 Task: Learn more about a sales navigator core.
Action: Mouse moved to (733, 98)
Screenshot: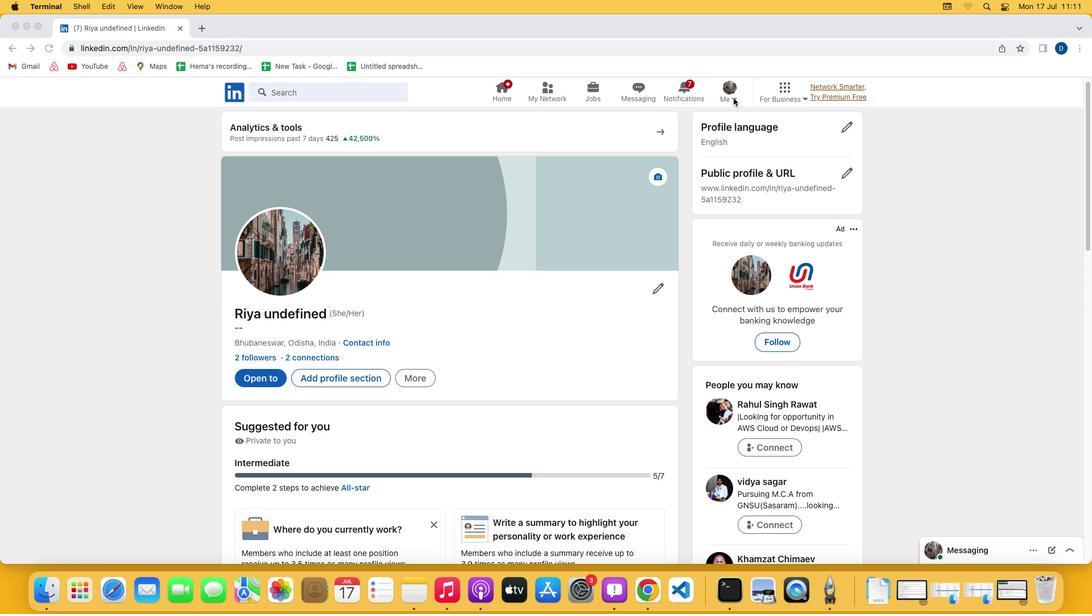 
Action: Mouse pressed left at (733, 98)
Screenshot: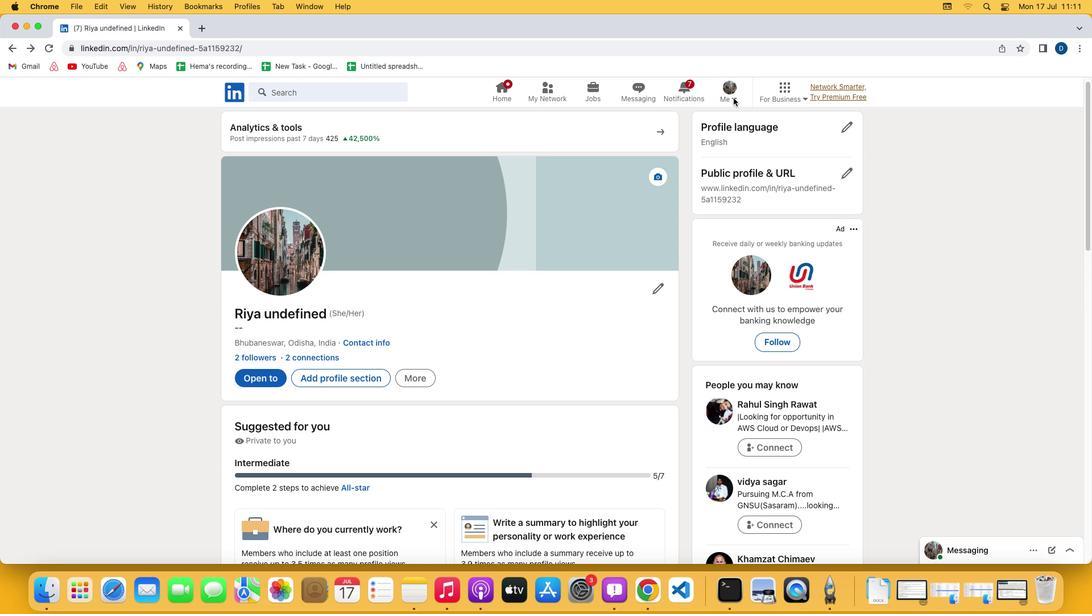 
Action: Mouse moved to (734, 99)
Screenshot: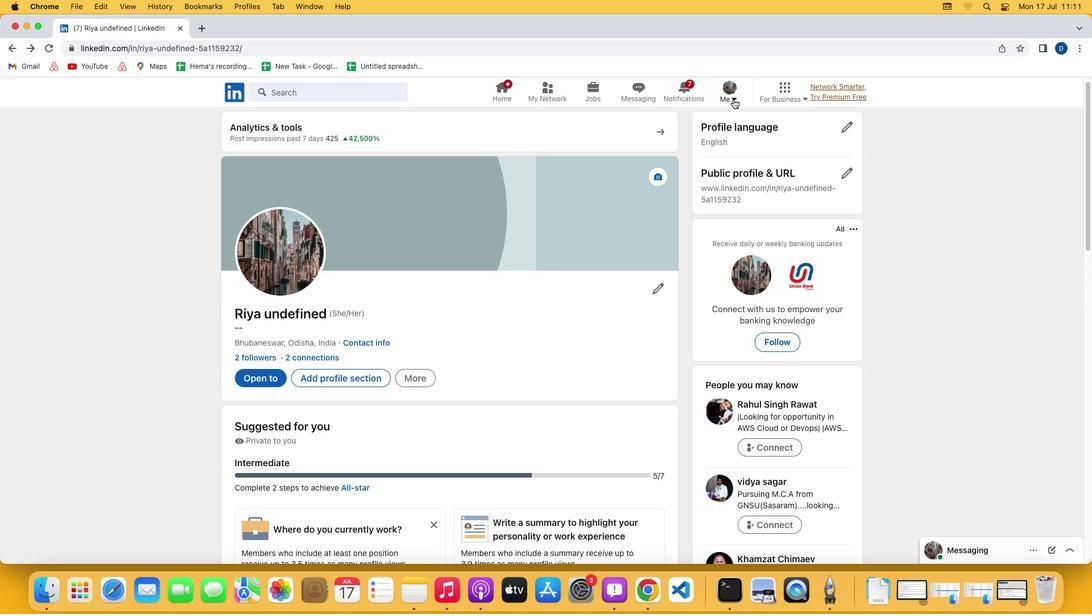 
Action: Mouse pressed left at (734, 99)
Screenshot: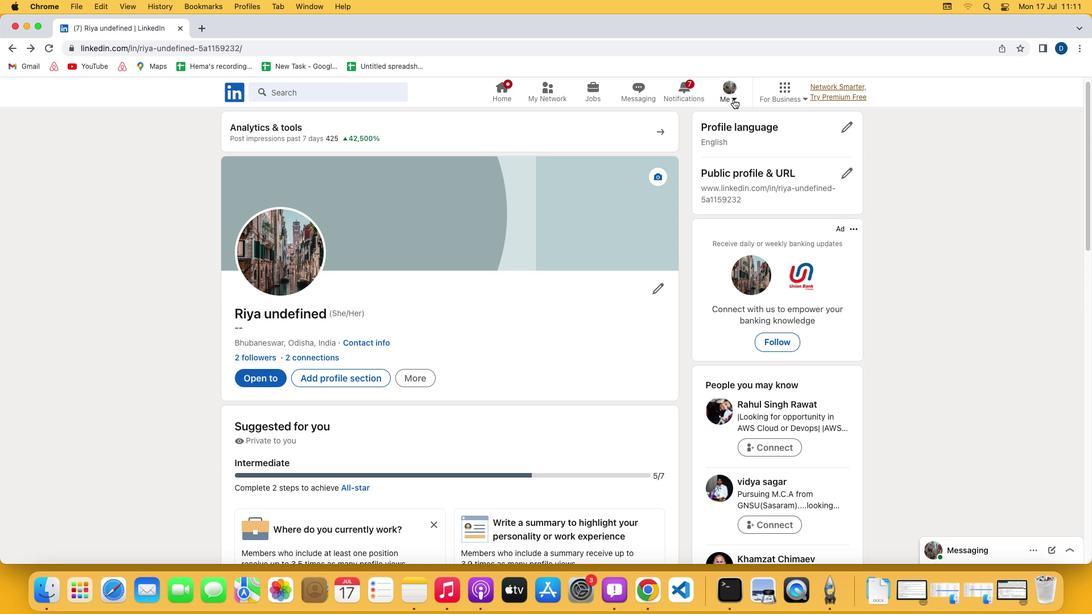 
Action: Mouse moved to (648, 212)
Screenshot: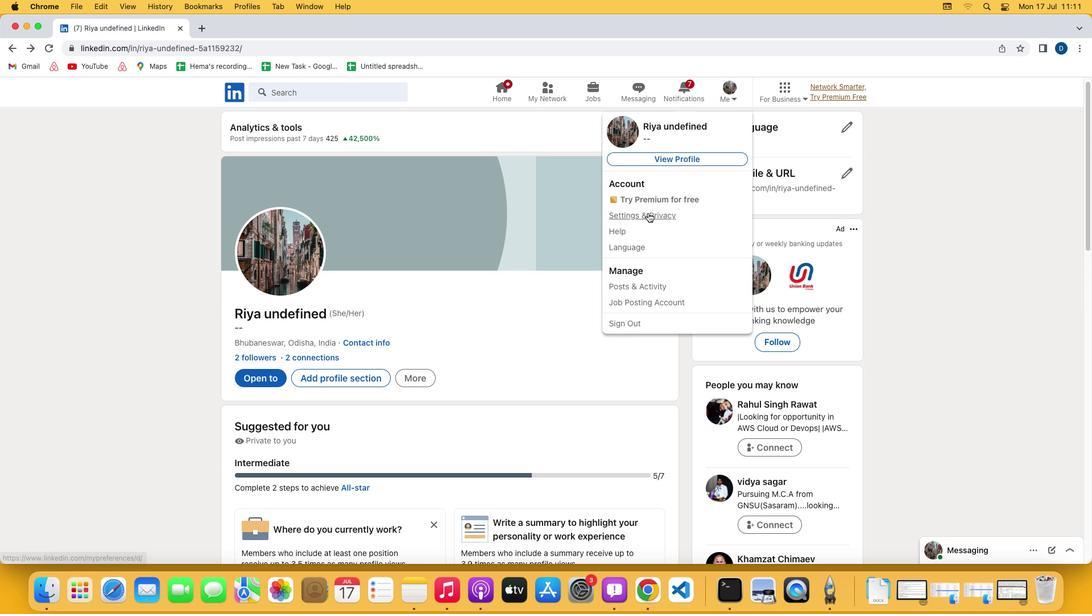 
Action: Mouse pressed left at (648, 212)
Screenshot: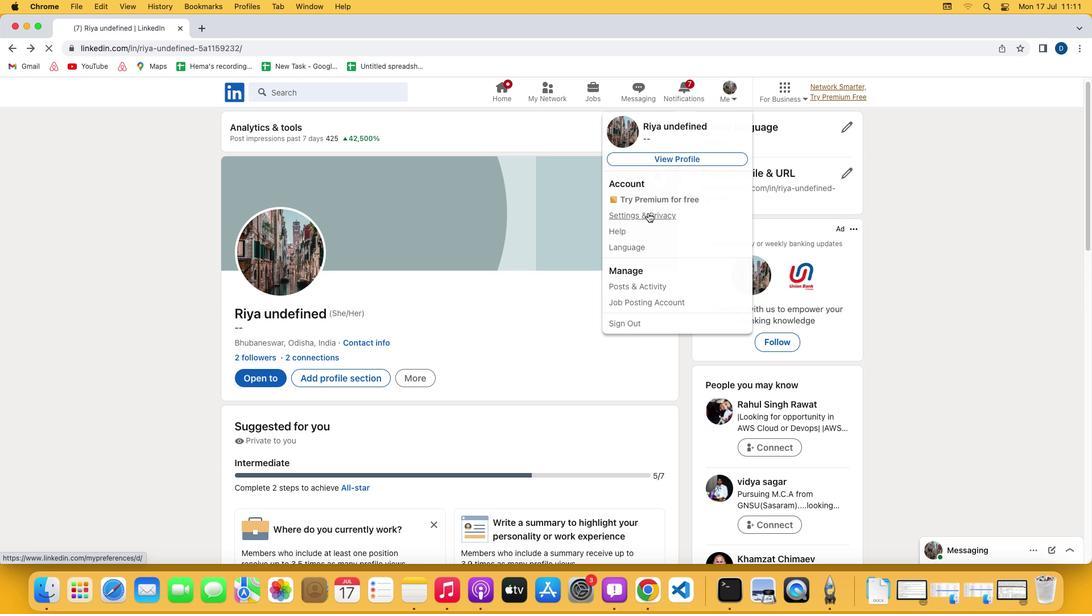 
Action: Mouse moved to (595, 338)
Screenshot: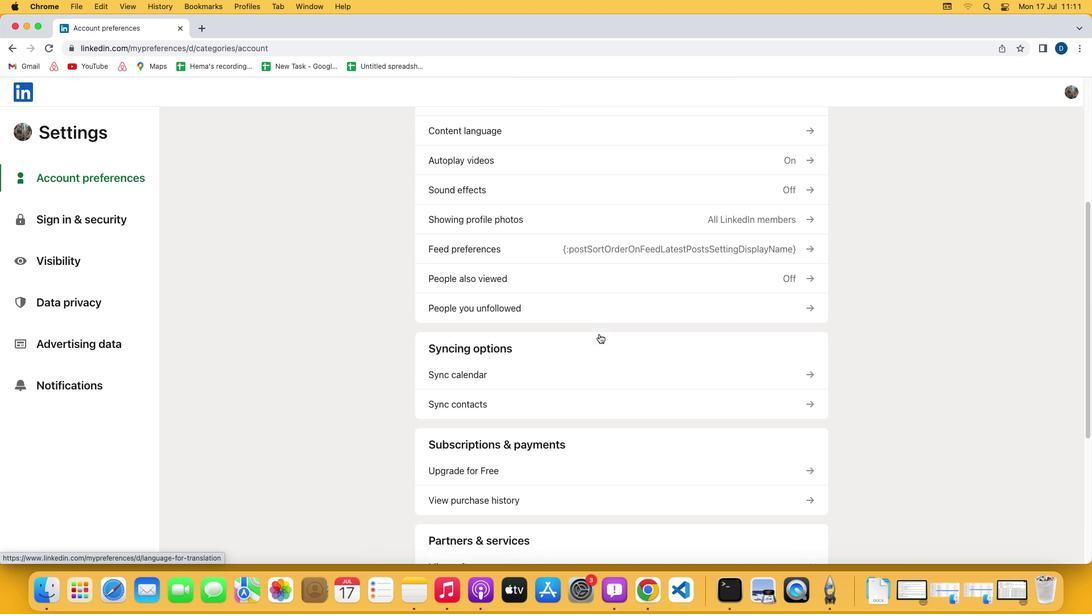 
Action: Mouse scrolled (595, 338) with delta (0, 0)
Screenshot: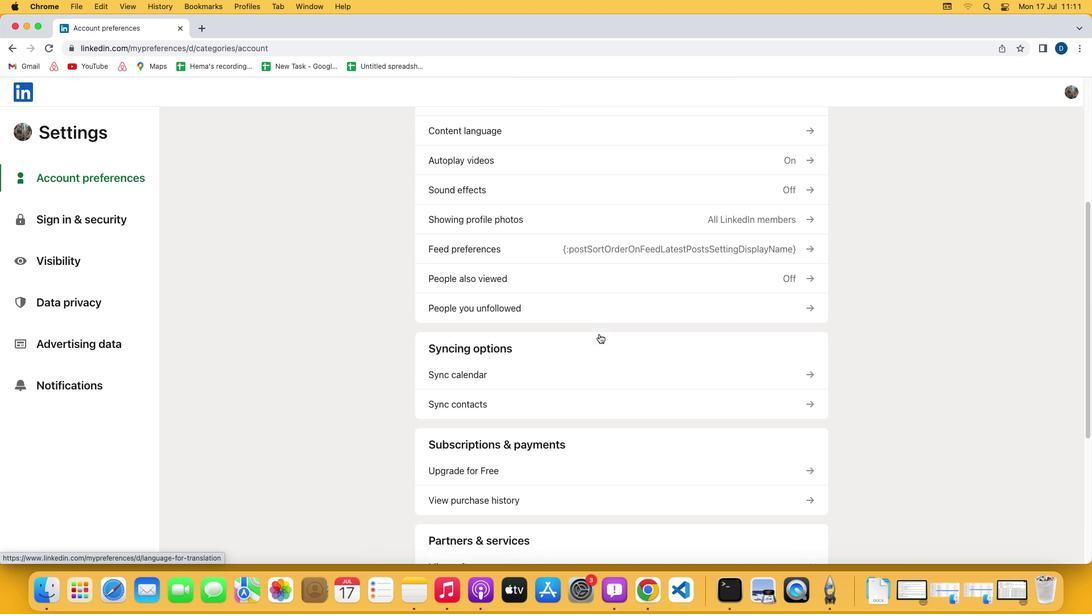 
Action: Mouse moved to (597, 336)
Screenshot: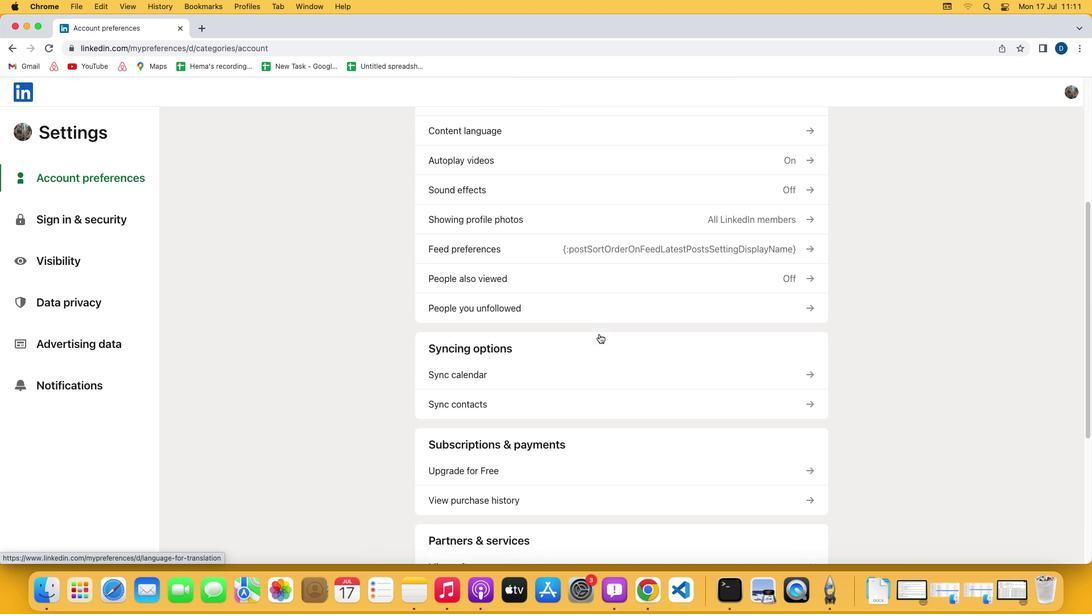 
Action: Mouse scrolled (597, 336) with delta (0, 0)
Screenshot: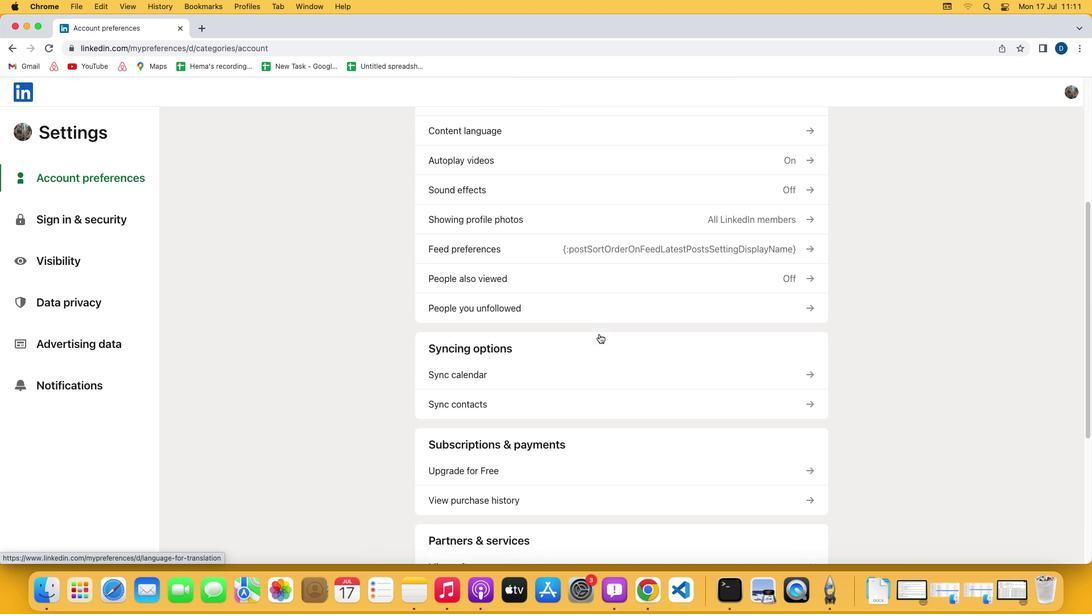 
Action: Mouse moved to (598, 335)
Screenshot: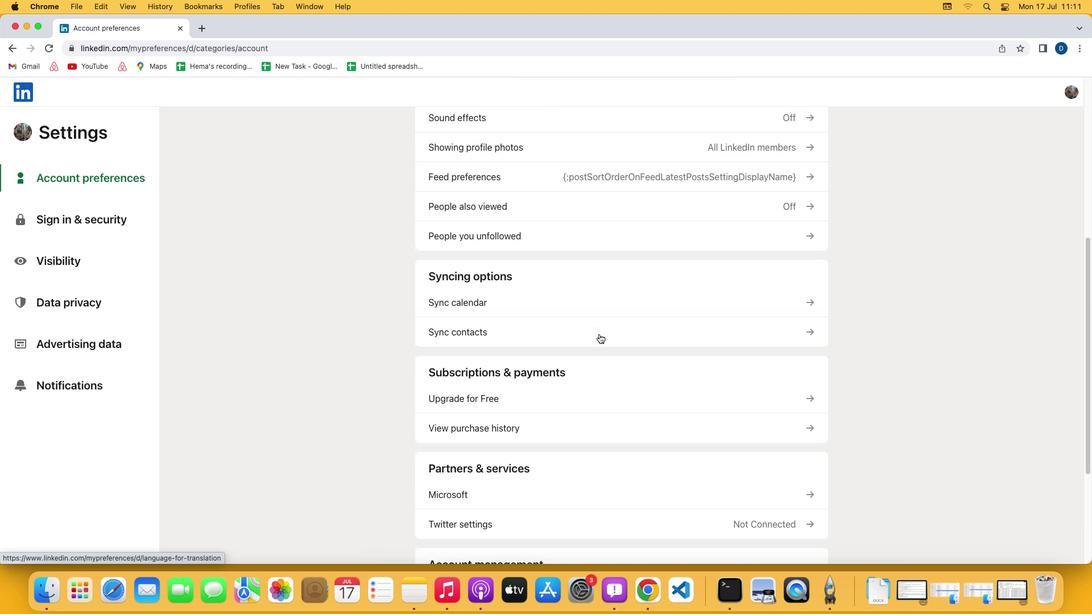 
Action: Mouse scrolled (598, 335) with delta (0, -1)
Screenshot: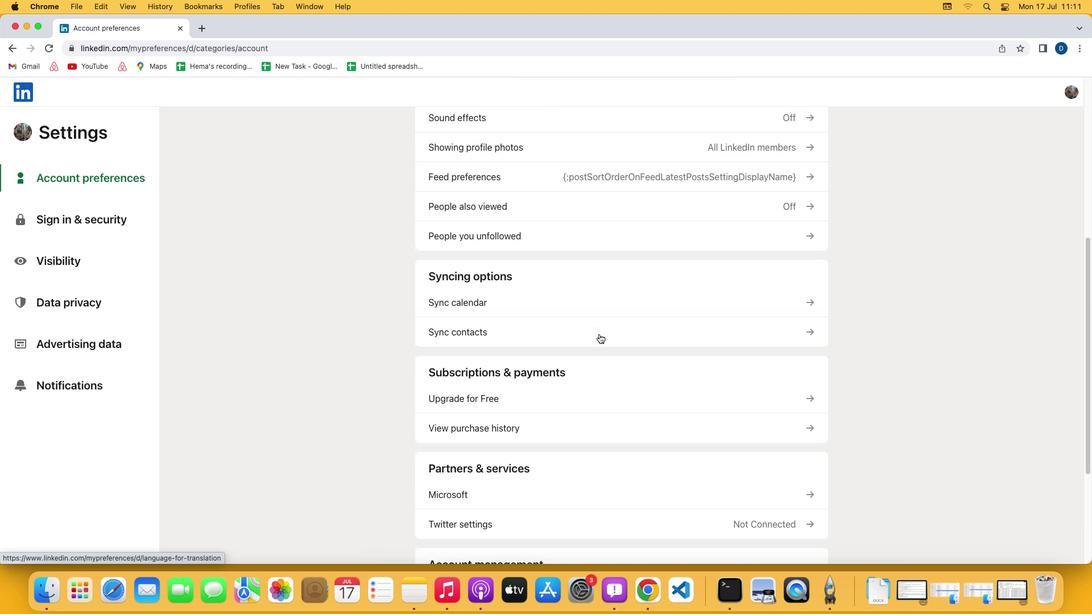
Action: Mouse moved to (599, 334)
Screenshot: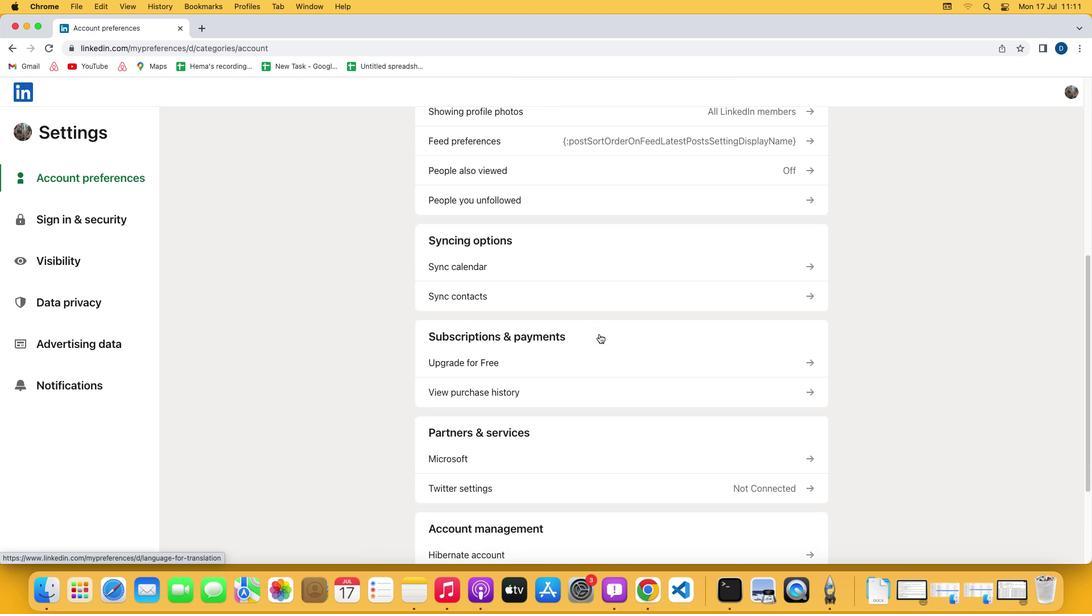 
Action: Mouse scrolled (599, 334) with delta (0, -2)
Screenshot: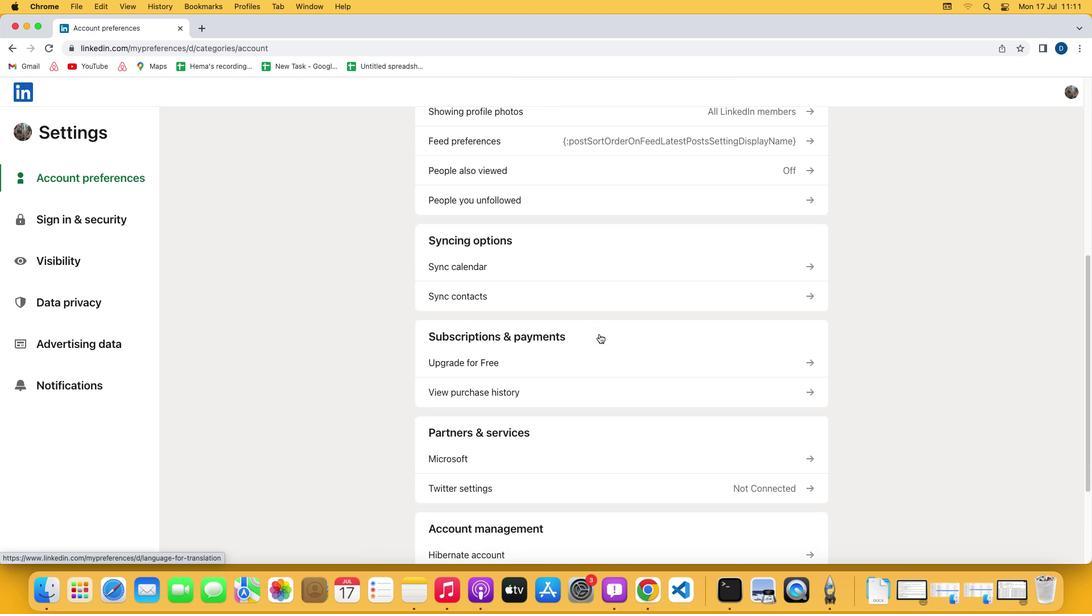
Action: Mouse moved to (599, 334)
Screenshot: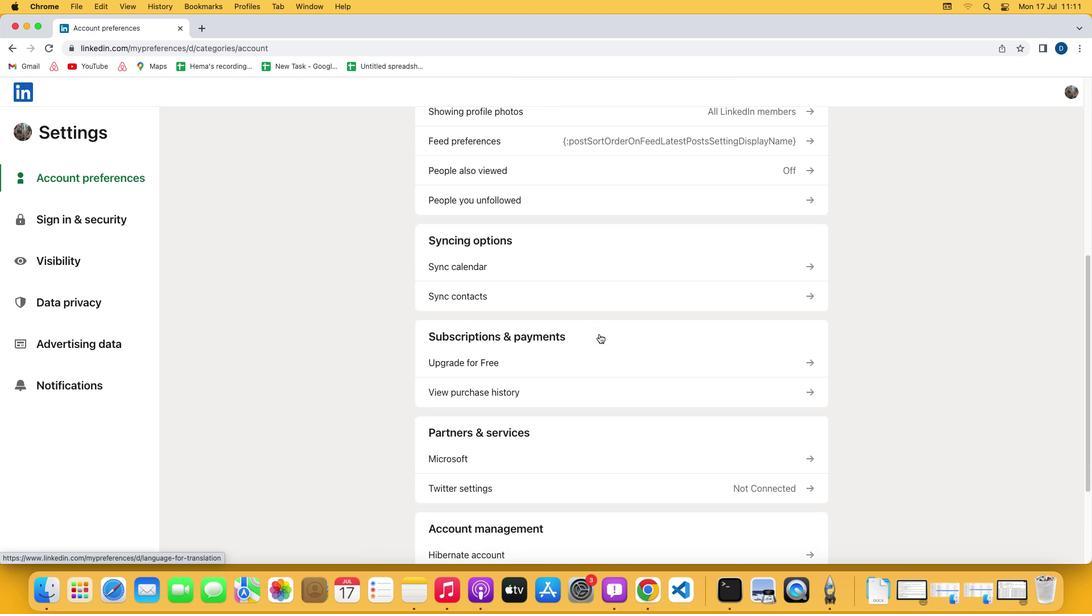 
Action: Mouse scrolled (599, 334) with delta (0, -2)
Screenshot: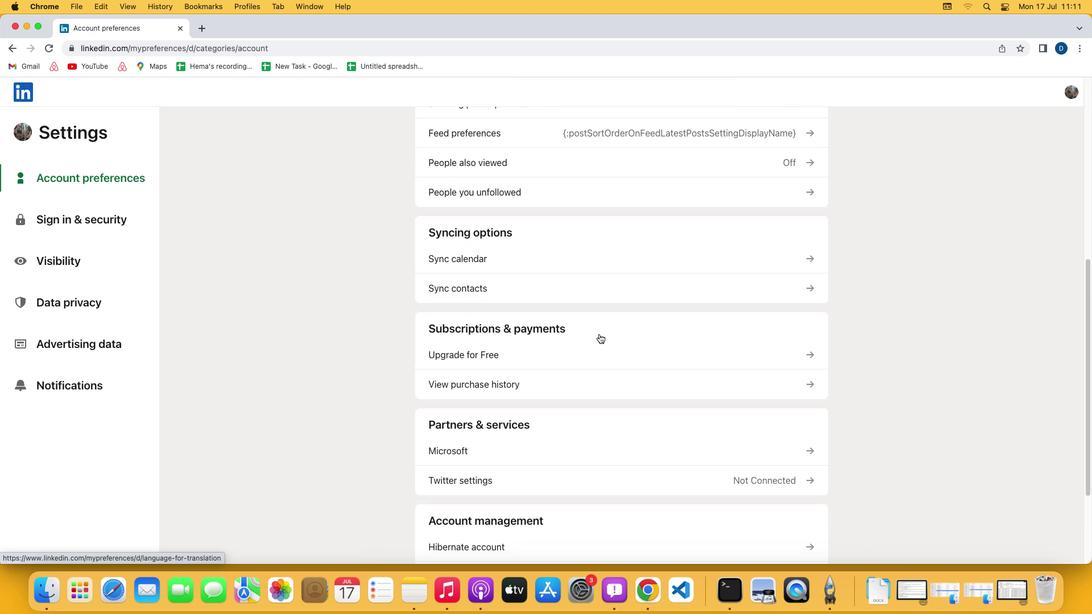 
Action: Mouse moved to (557, 354)
Screenshot: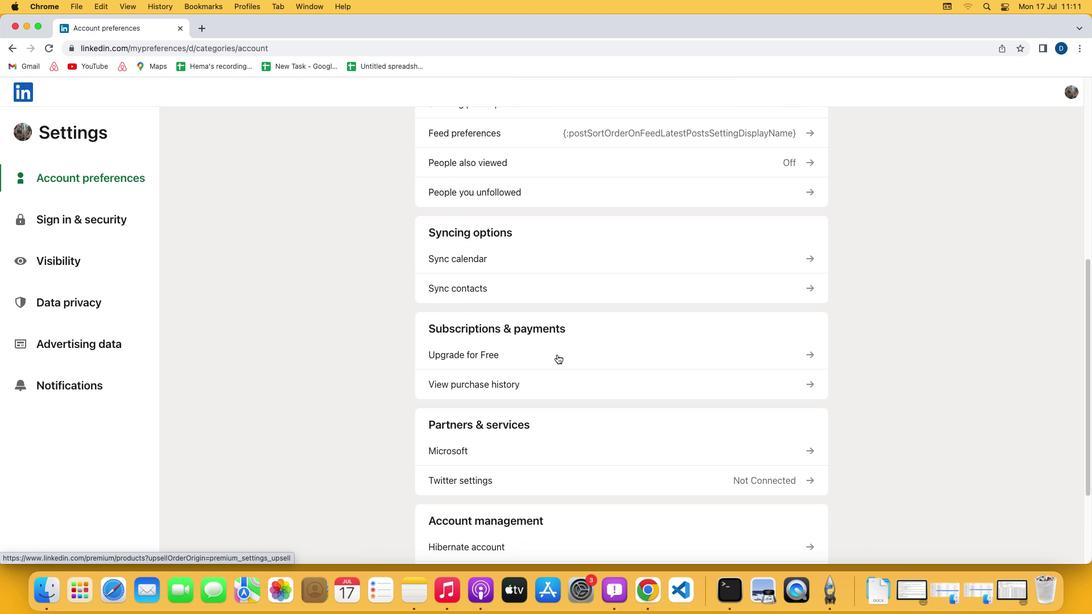 
Action: Mouse pressed left at (557, 354)
Screenshot: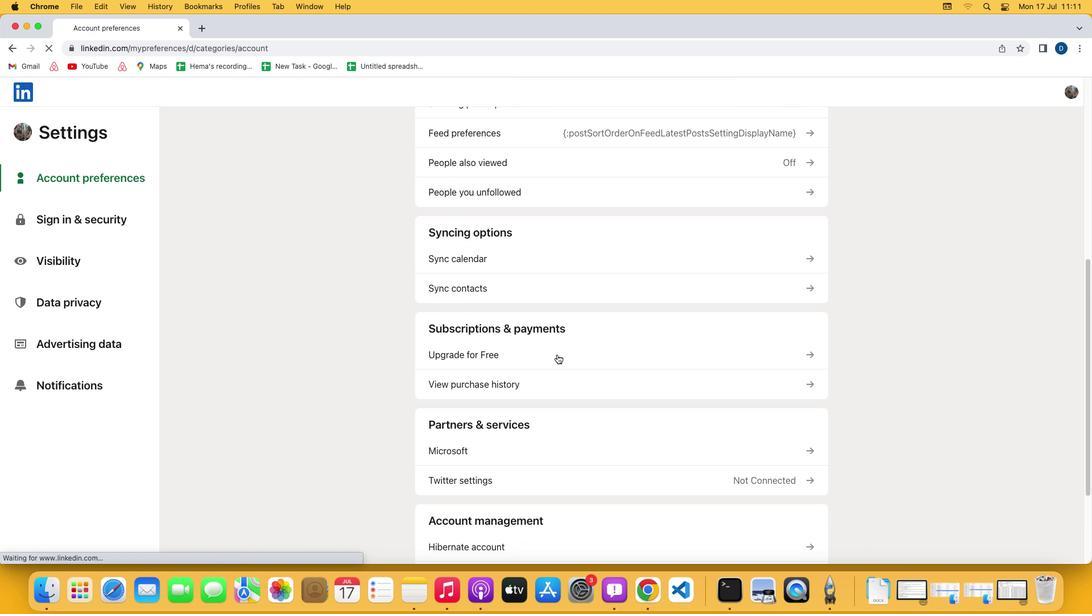 
Action: Mouse moved to (441, 313)
Screenshot: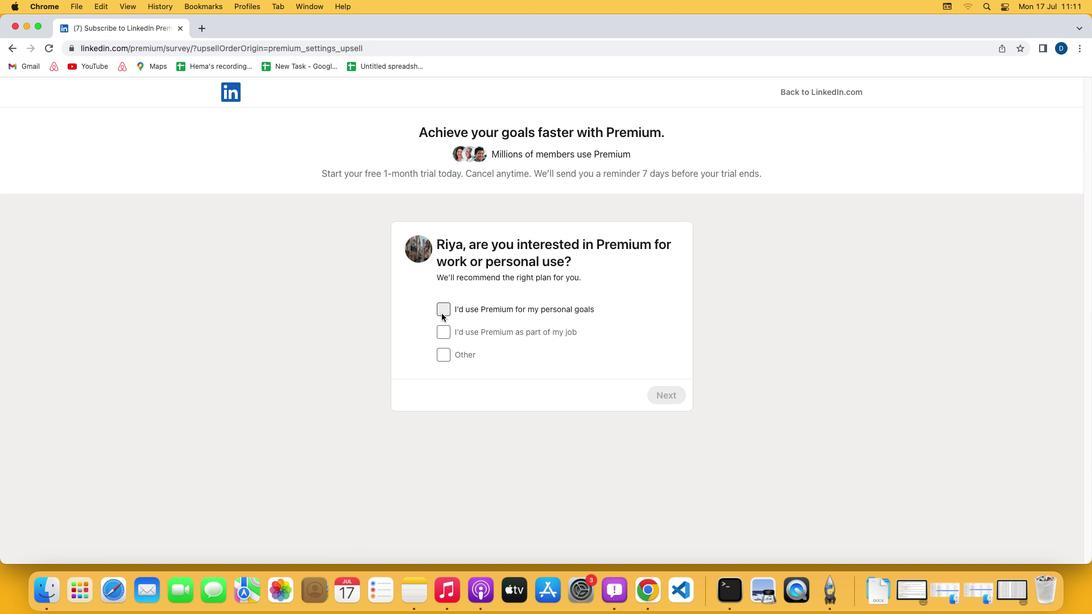 
Action: Mouse pressed left at (441, 313)
Screenshot: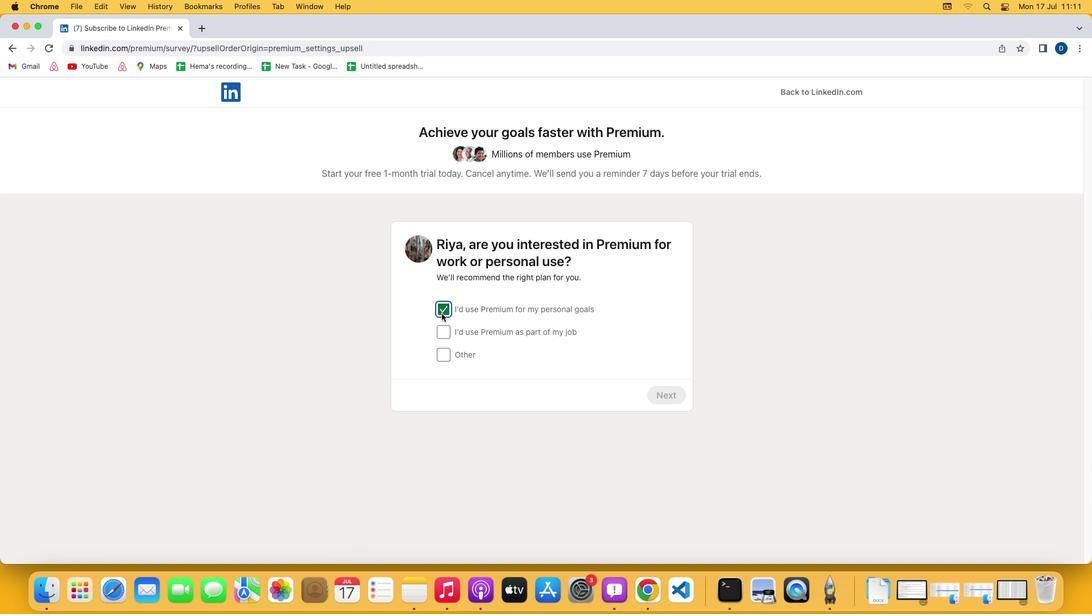 
Action: Mouse moved to (673, 393)
Screenshot: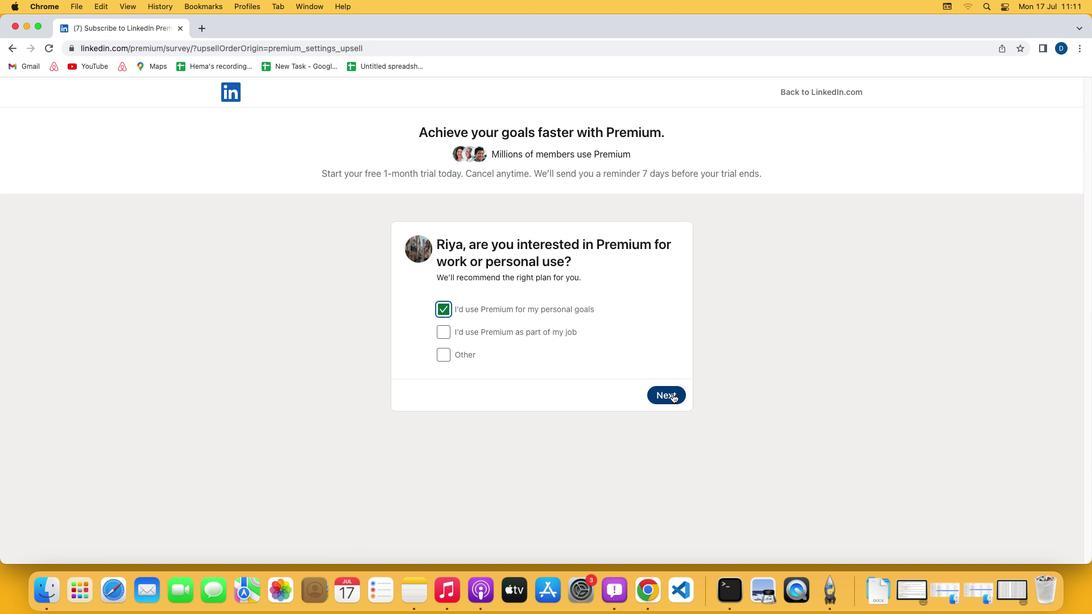 
Action: Mouse pressed left at (673, 393)
Screenshot: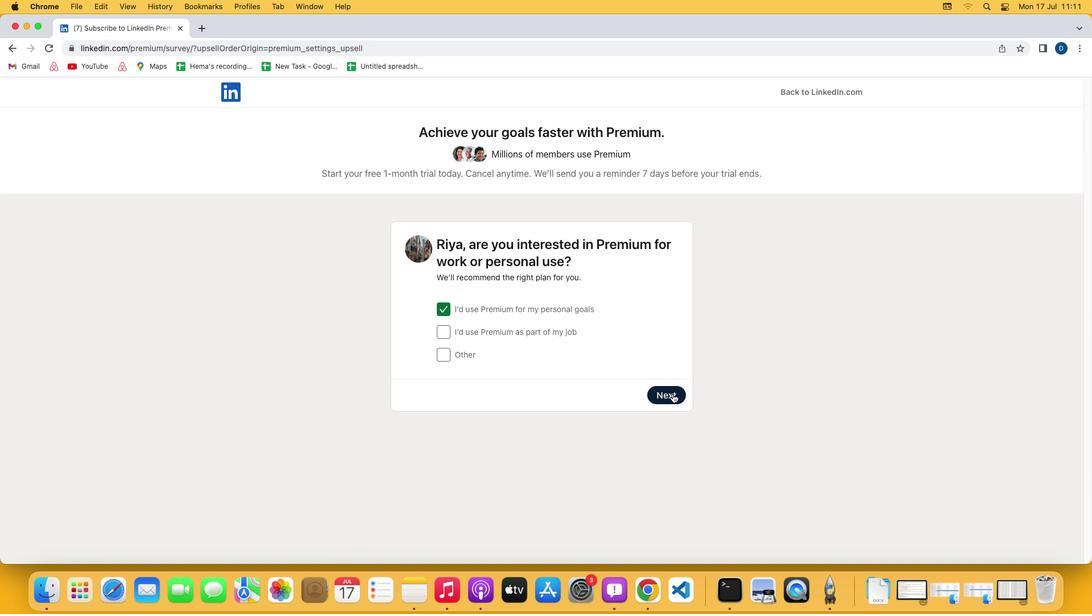 
Action: Mouse moved to (441, 424)
Screenshot: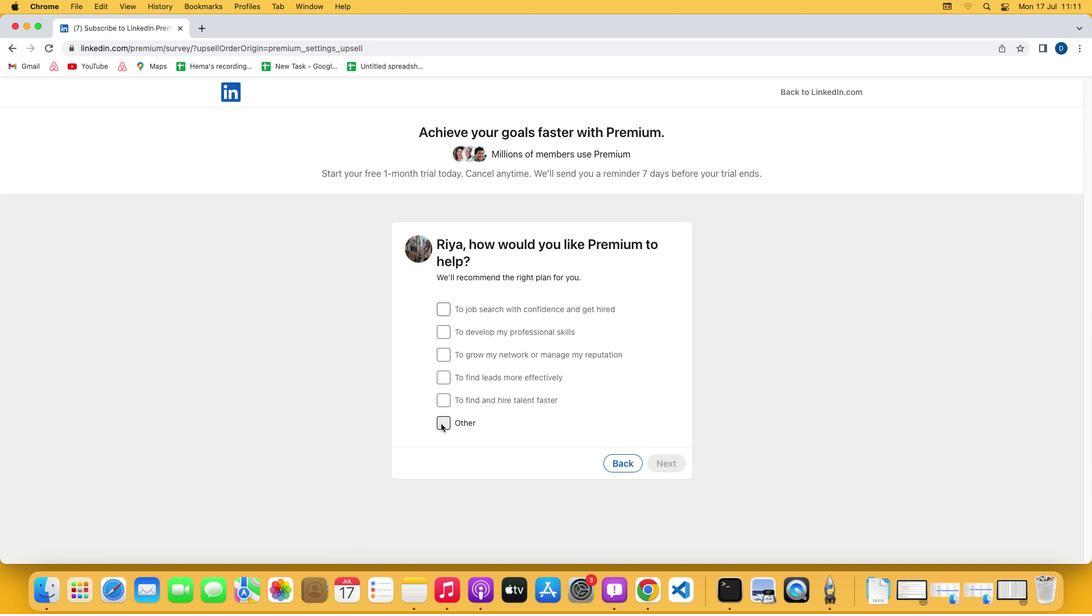
Action: Mouse pressed left at (441, 424)
Screenshot: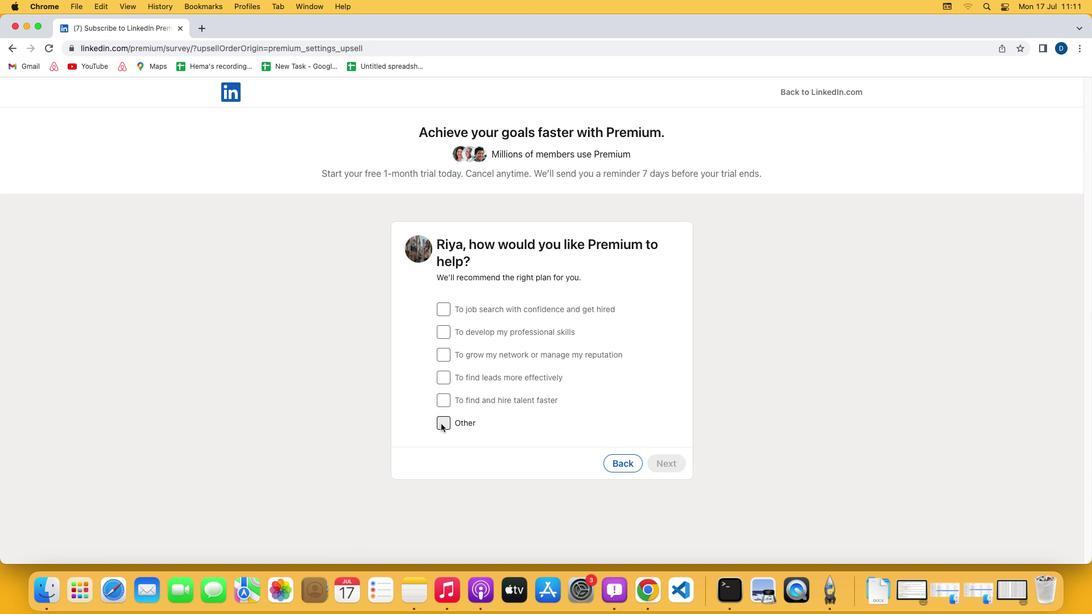 
Action: Mouse moved to (664, 465)
Screenshot: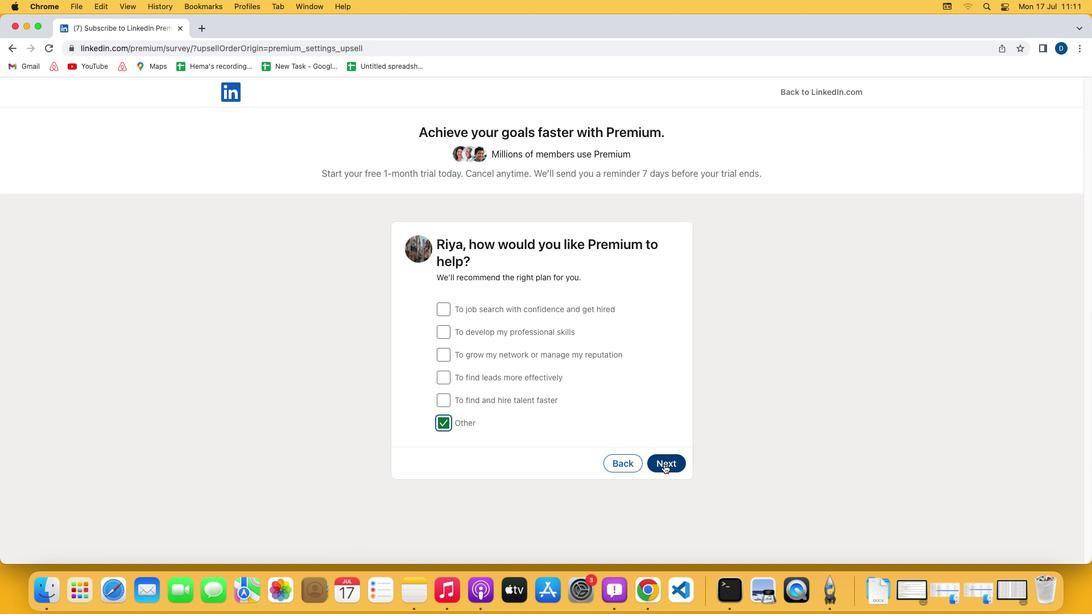 
Action: Mouse pressed left at (664, 465)
Screenshot: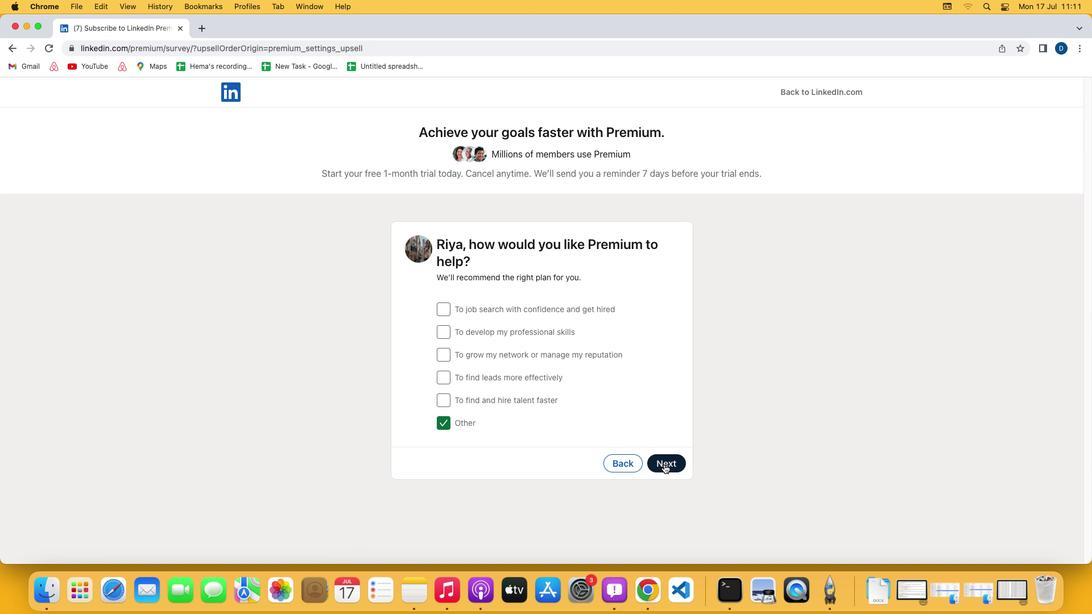 
Action: Mouse moved to (606, 466)
Screenshot: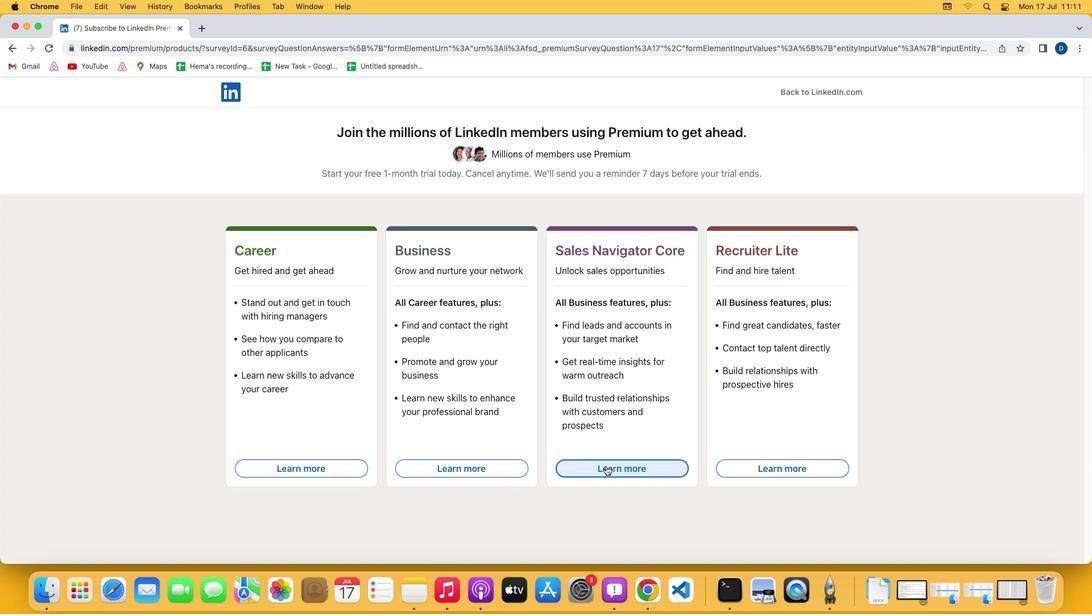 
Action: Mouse pressed left at (606, 466)
Screenshot: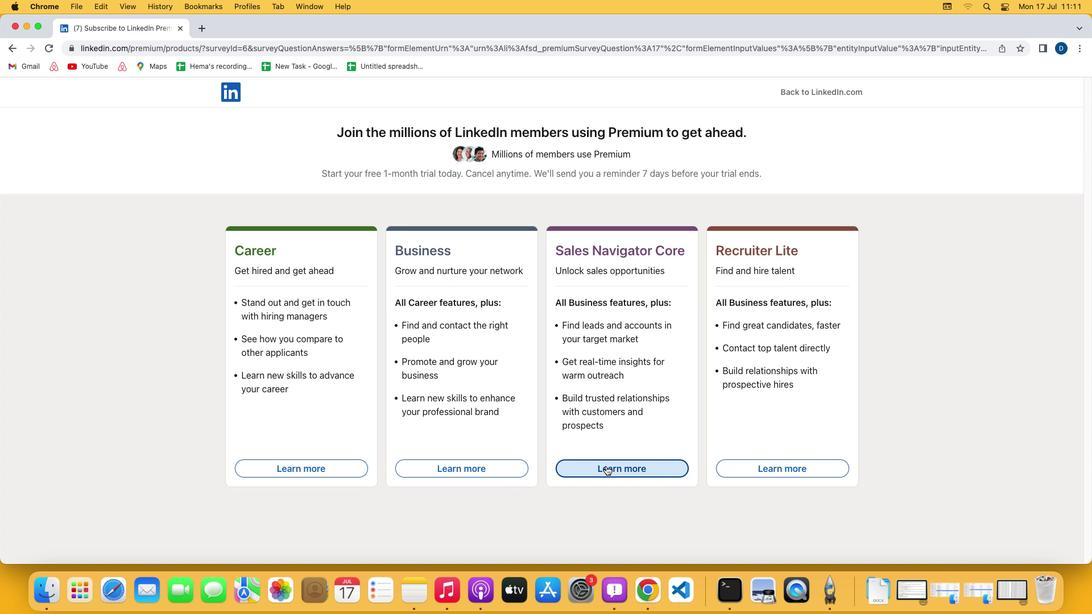 
Action: Mouse moved to (606, 466)
Screenshot: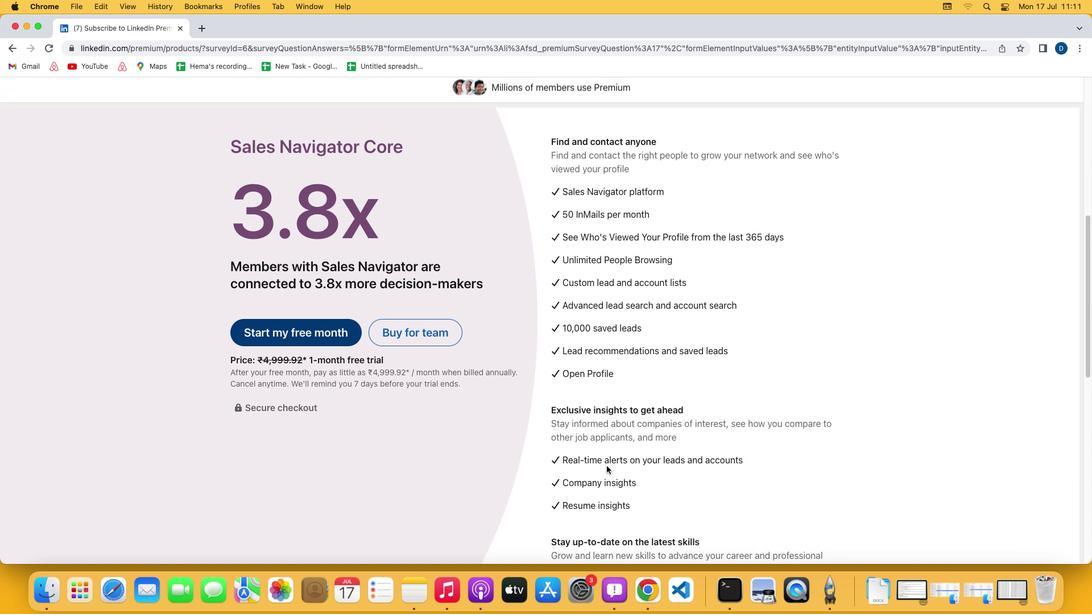 
